 Task: Create a due date automation trigger when advanced on, on the tuesday of the week a card is due add content with a name or a description containing resume at 11:00 AM.
Action: Mouse moved to (805, 250)
Screenshot: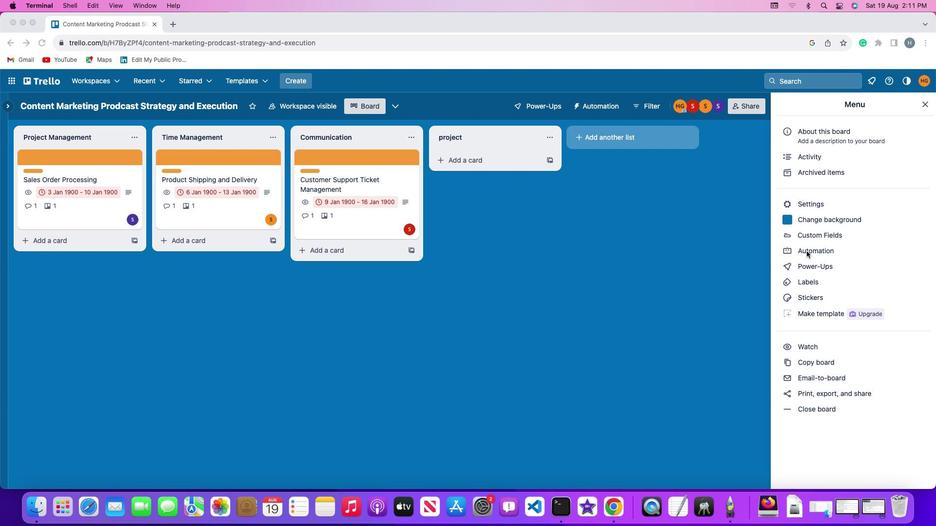 
Action: Mouse pressed left at (805, 250)
Screenshot: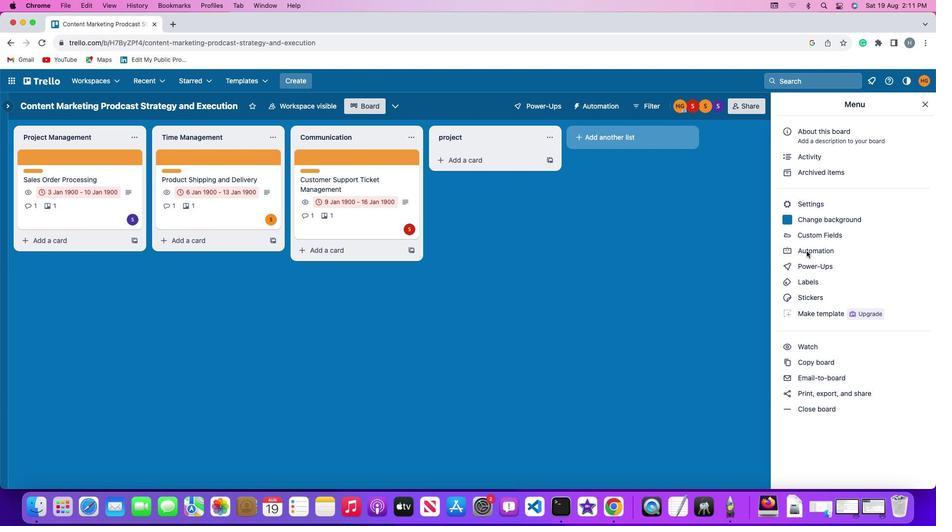 
Action: Mouse pressed left at (805, 250)
Screenshot: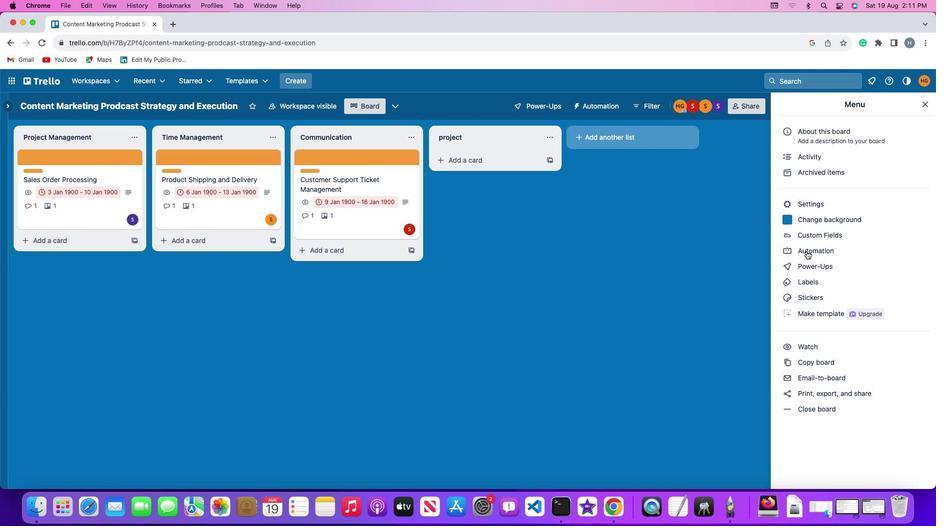
Action: Mouse moved to (70, 230)
Screenshot: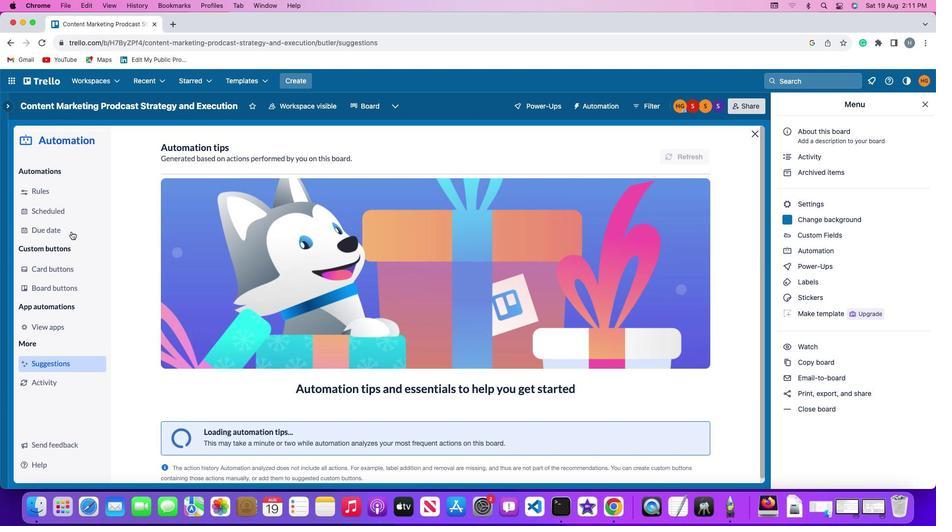 
Action: Mouse pressed left at (70, 230)
Screenshot: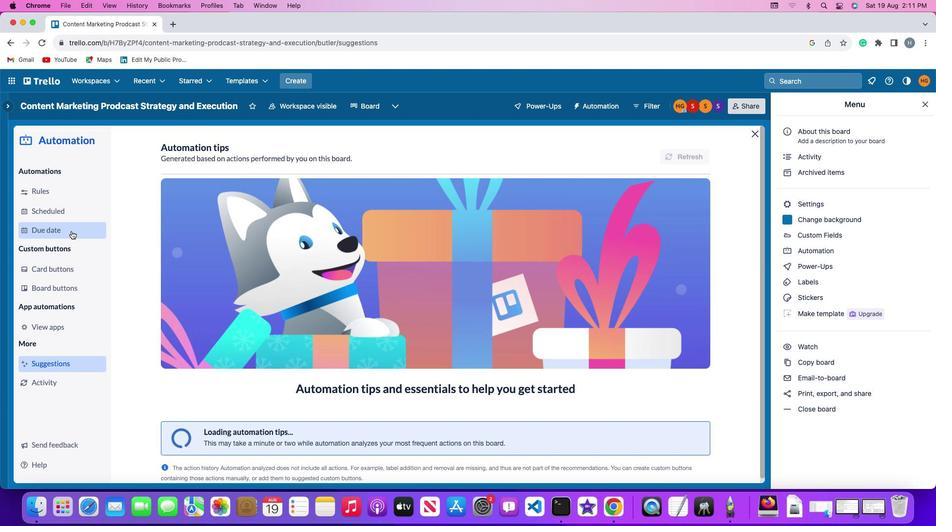 
Action: Mouse moved to (654, 147)
Screenshot: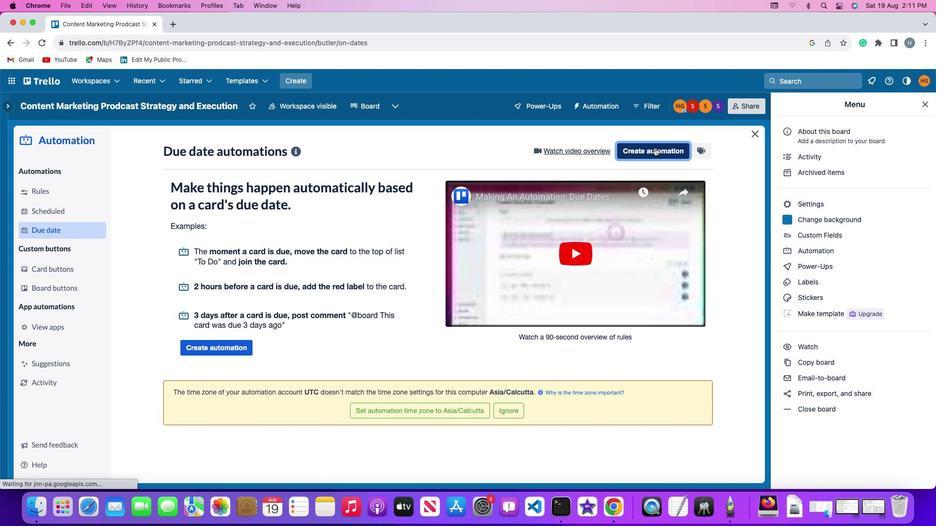 
Action: Mouse pressed left at (654, 147)
Screenshot: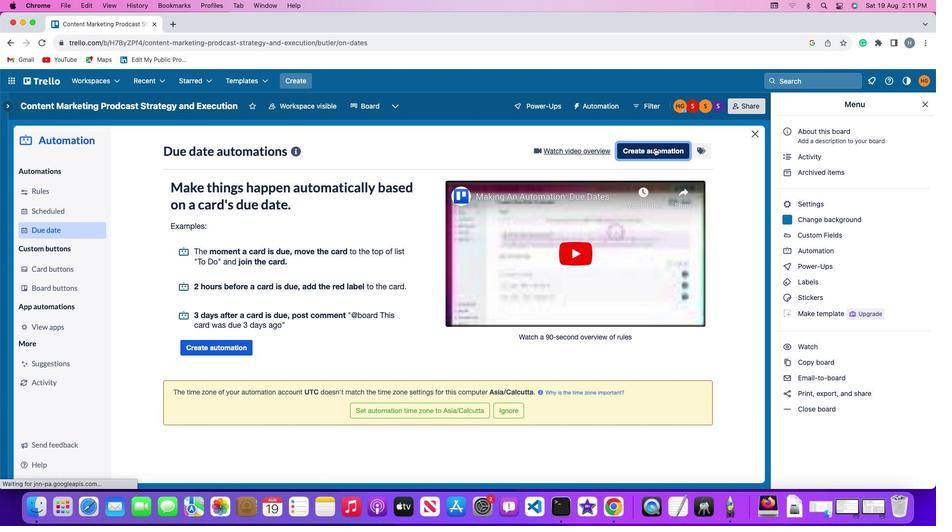
Action: Mouse moved to (193, 240)
Screenshot: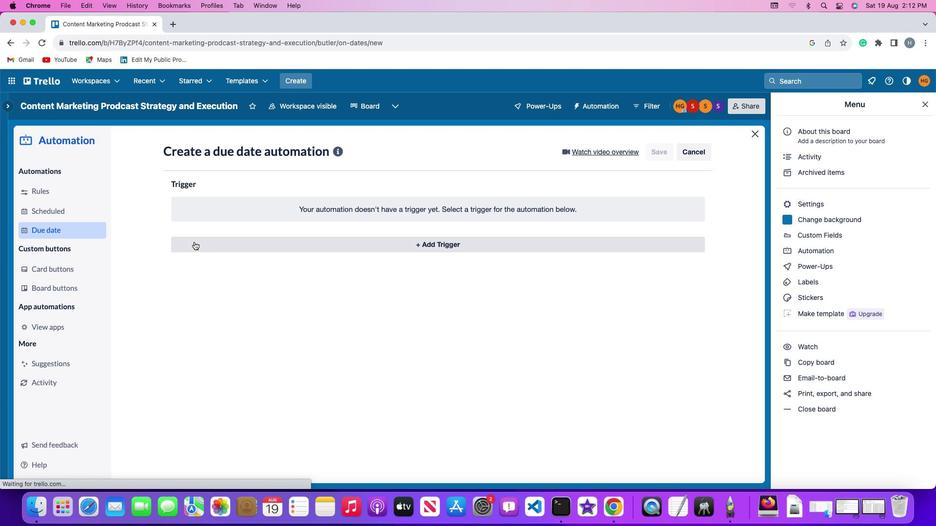 
Action: Mouse pressed left at (193, 240)
Screenshot: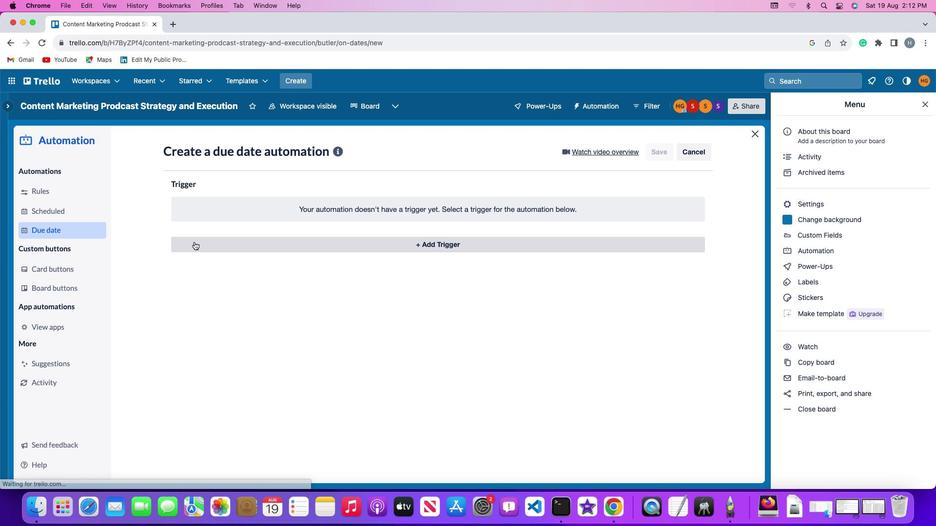 
Action: Mouse moved to (227, 430)
Screenshot: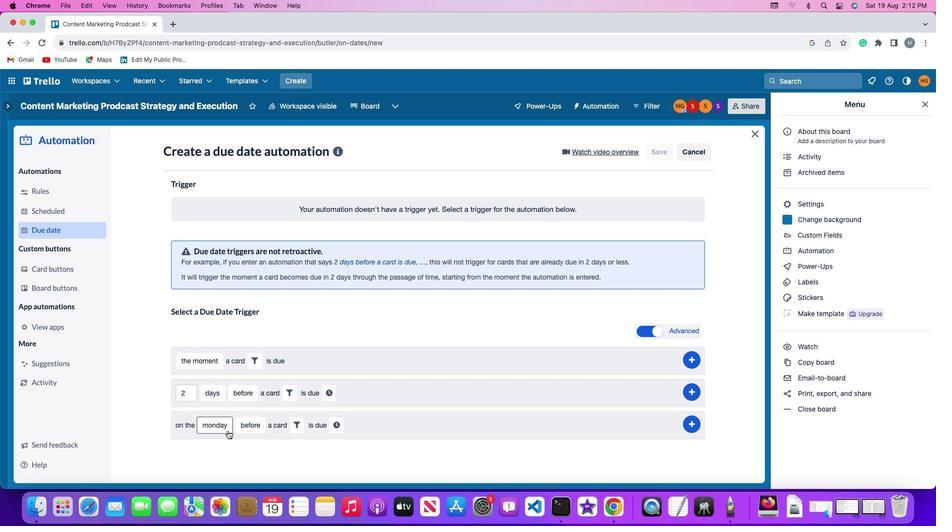 
Action: Mouse pressed left at (227, 430)
Screenshot: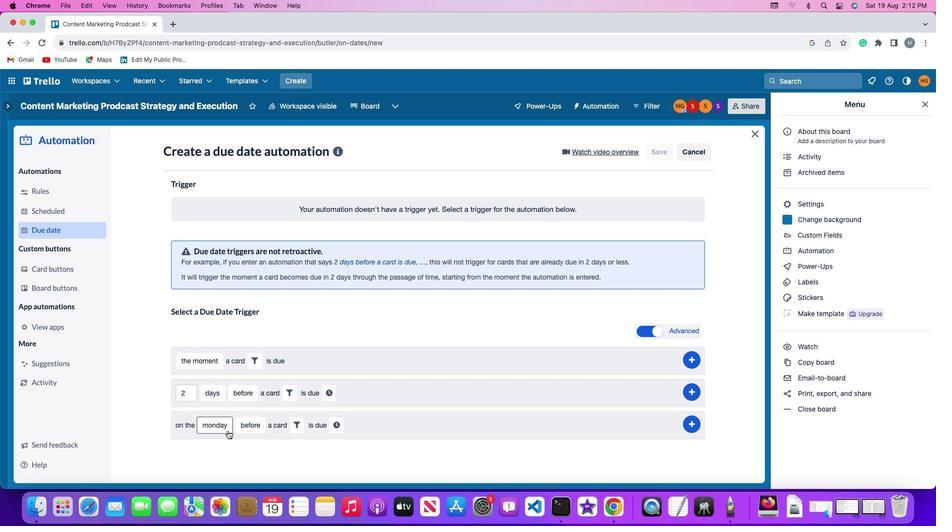 
Action: Mouse moved to (236, 309)
Screenshot: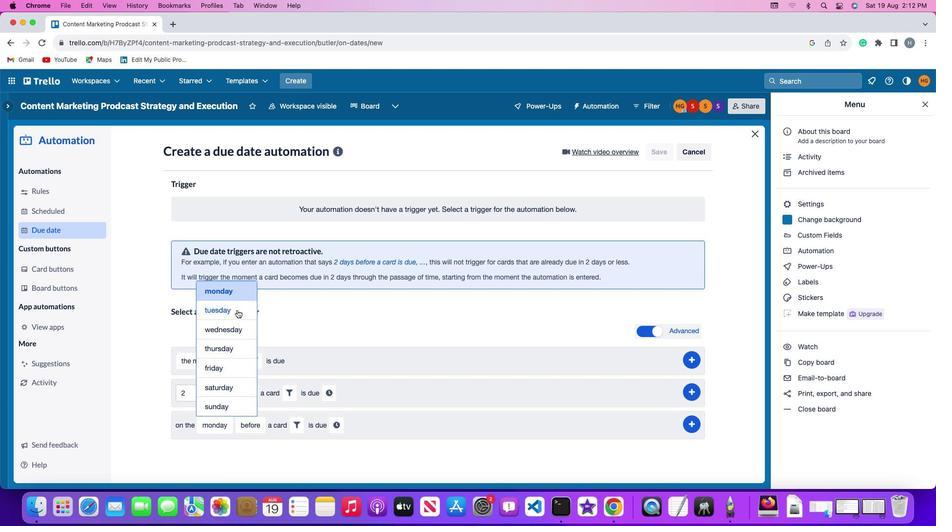 
Action: Mouse pressed left at (236, 309)
Screenshot: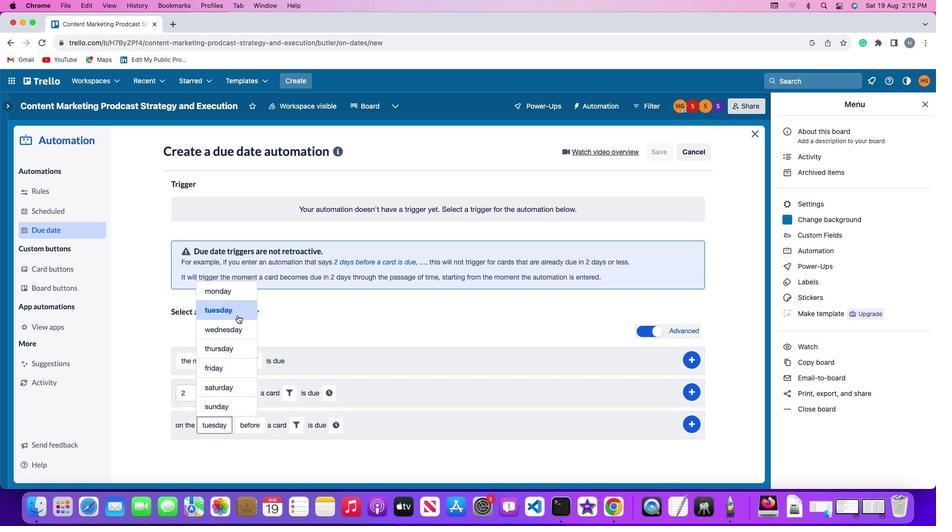 
Action: Mouse moved to (257, 420)
Screenshot: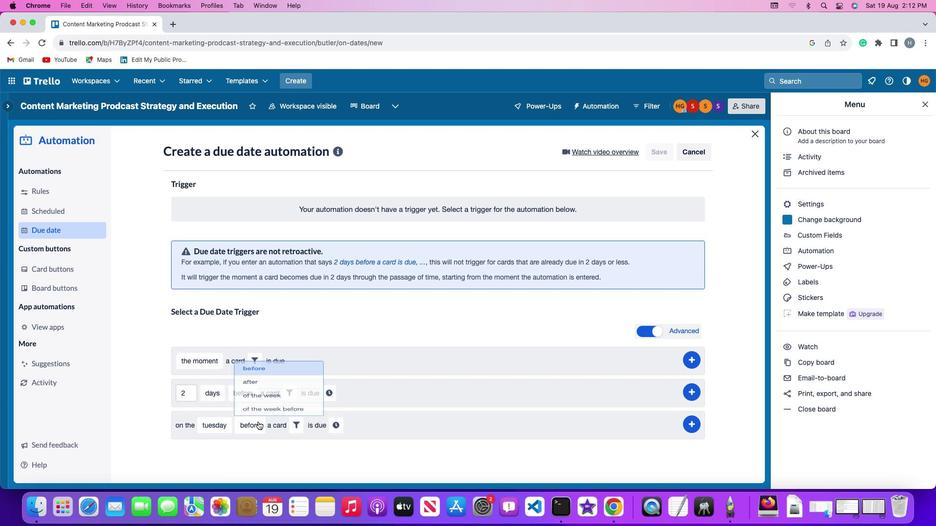 
Action: Mouse pressed left at (257, 420)
Screenshot: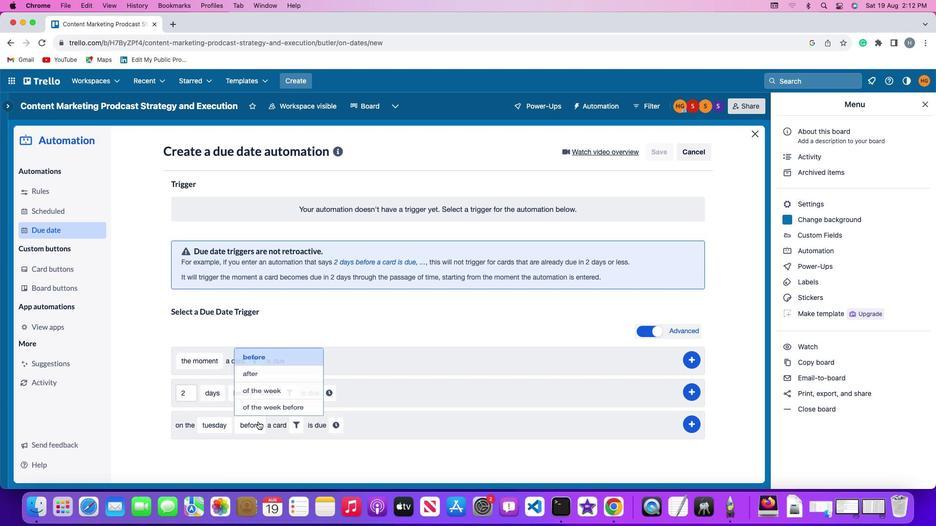 
Action: Mouse moved to (256, 385)
Screenshot: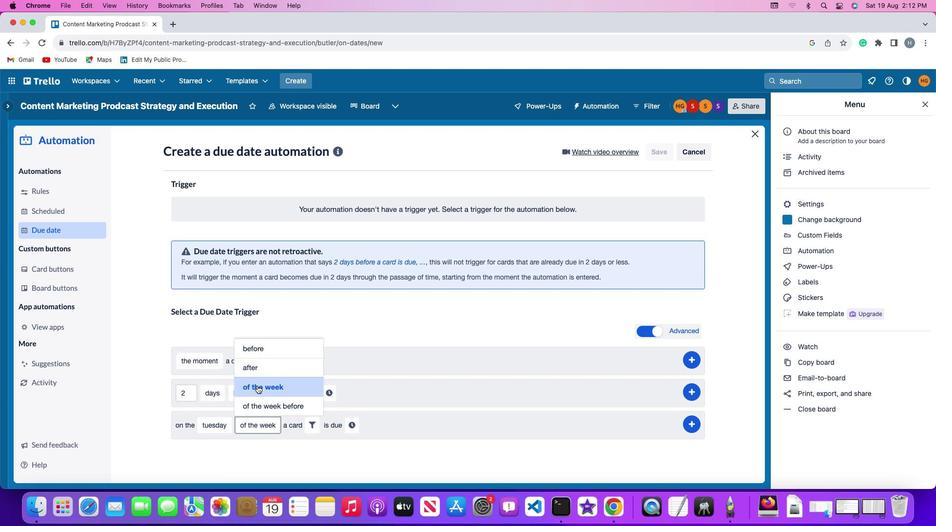 
Action: Mouse pressed left at (256, 385)
Screenshot: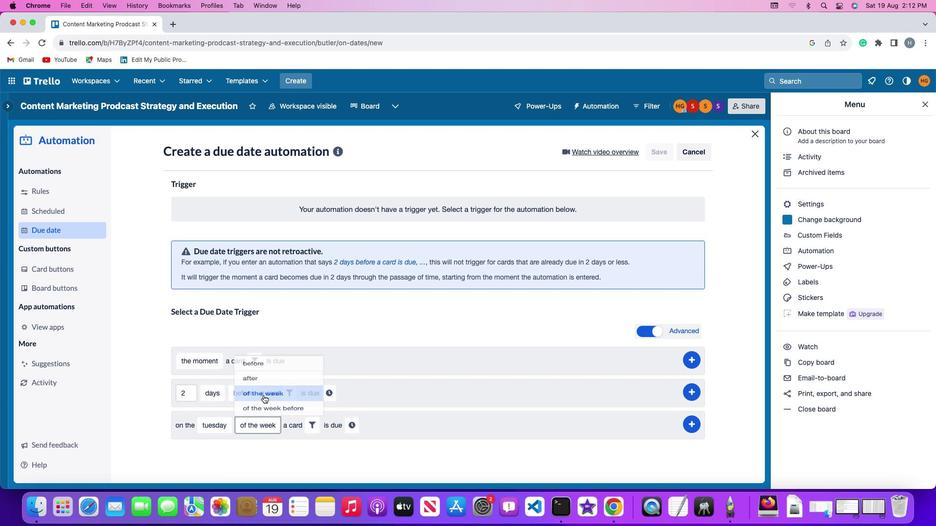
Action: Mouse moved to (306, 424)
Screenshot: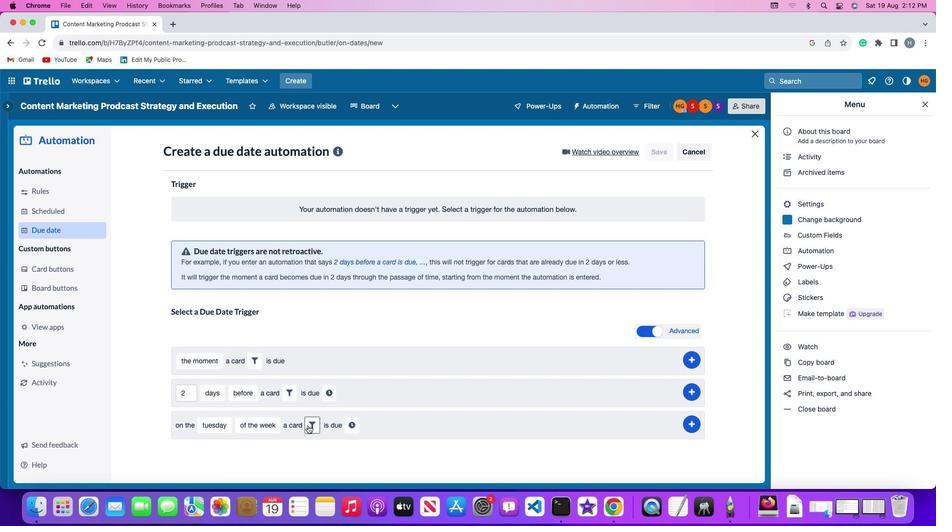 
Action: Mouse pressed left at (306, 424)
Screenshot: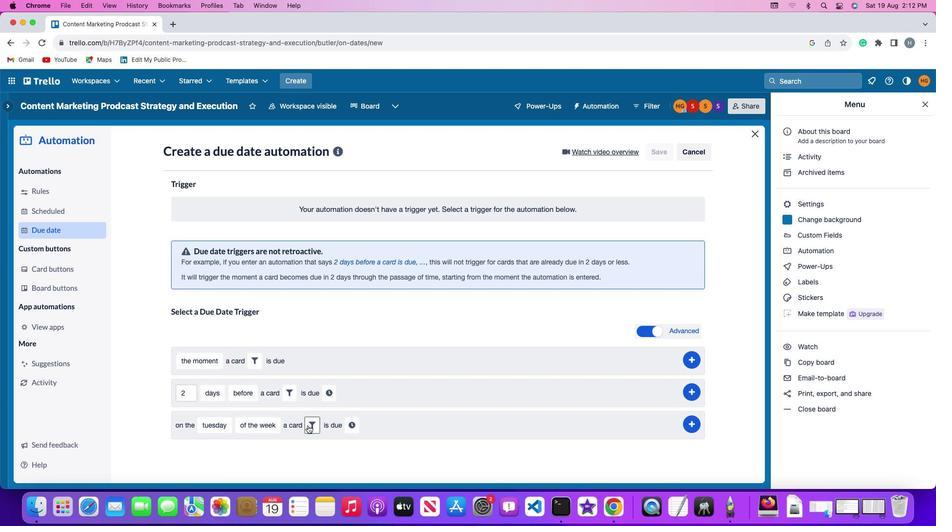
Action: Mouse moved to (433, 456)
Screenshot: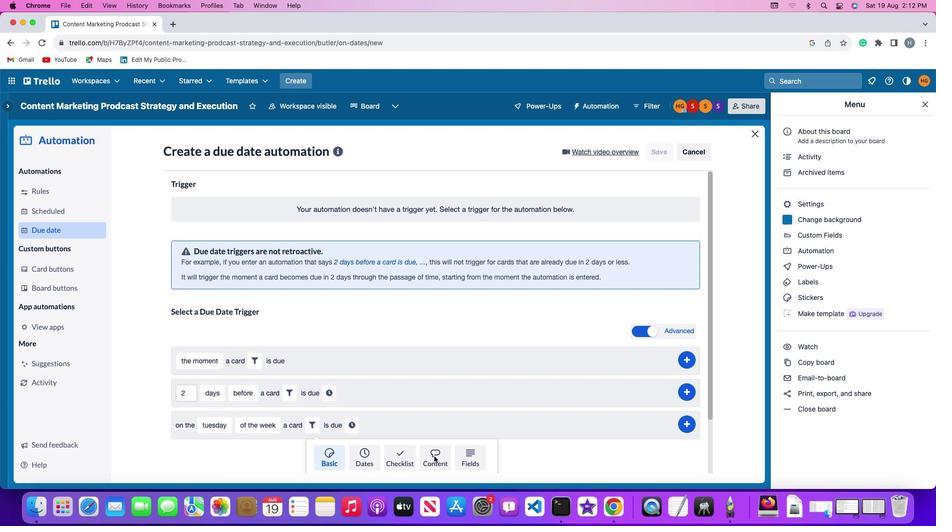 
Action: Mouse pressed left at (433, 456)
Screenshot: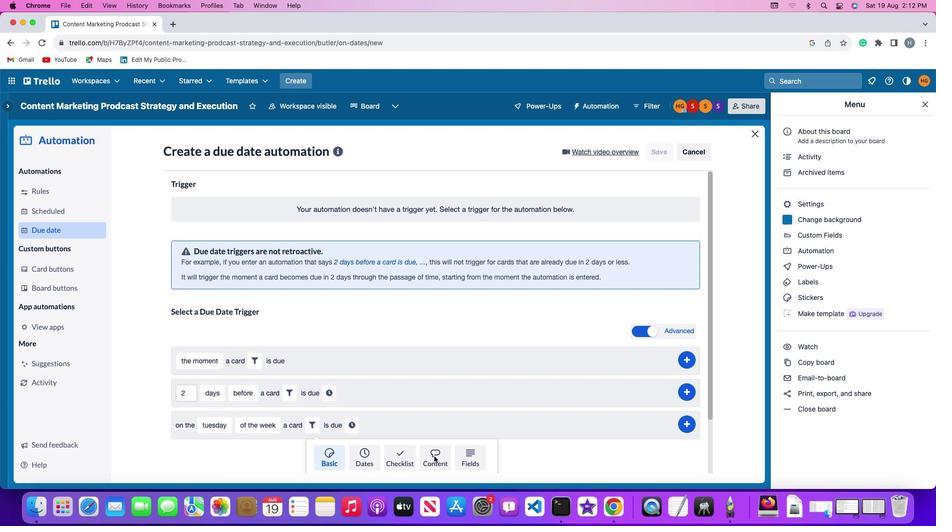
Action: Mouse moved to (276, 456)
Screenshot: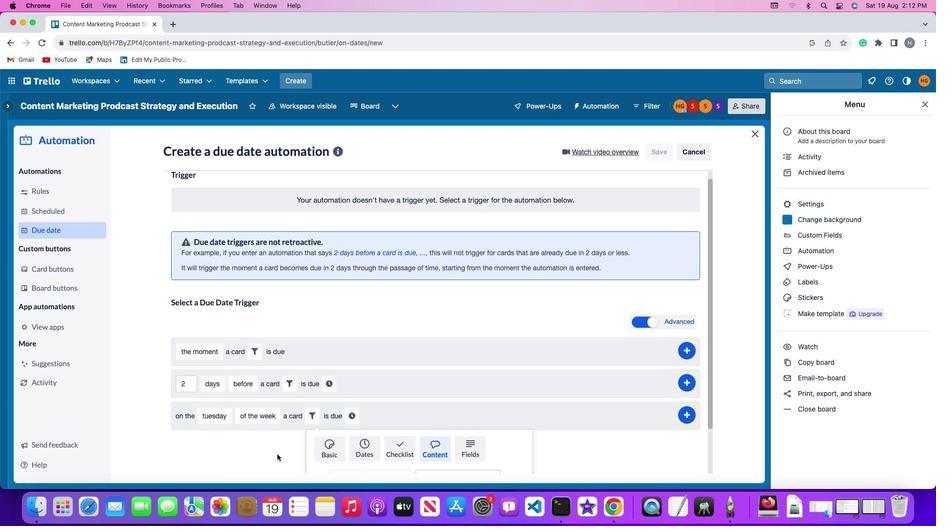 
Action: Mouse scrolled (276, 456) with delta (0, 0)
Screenshot: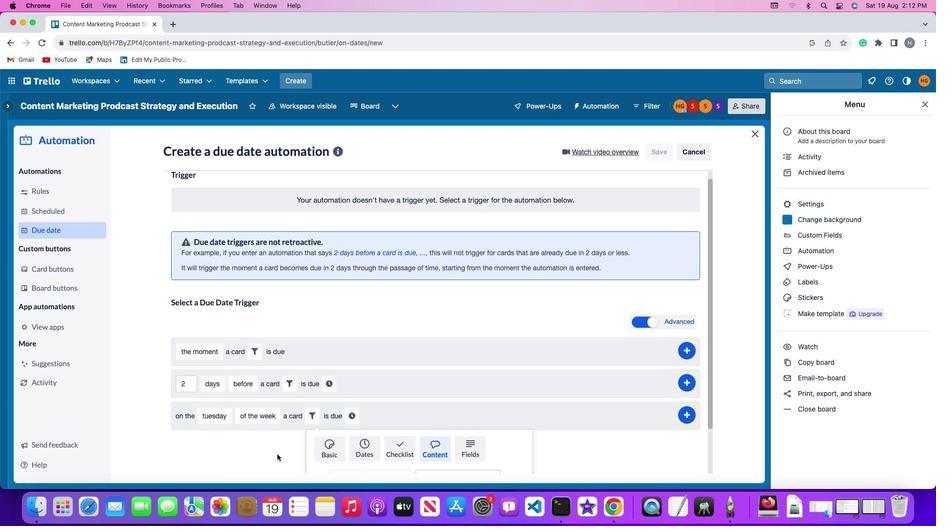
Action: Mouse scrolled (276, 456) with delta (0, 0)
Screenshot: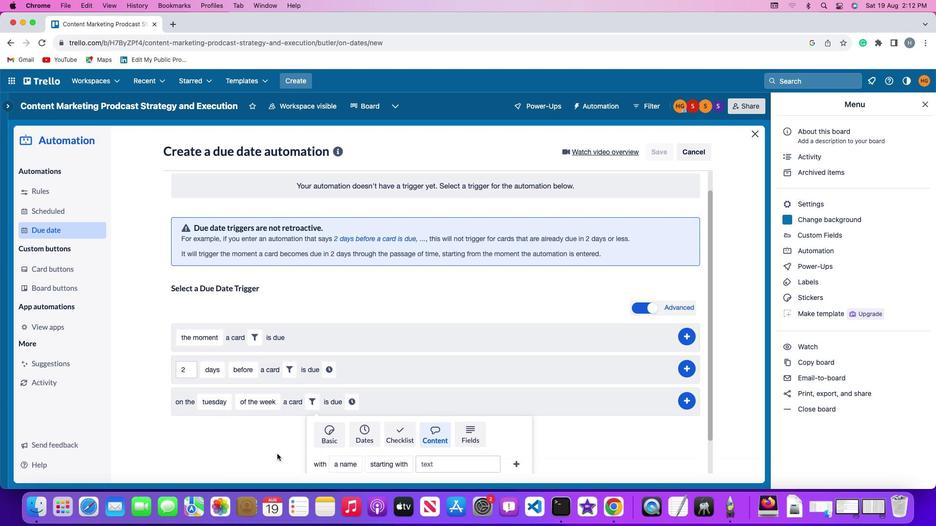 
Action: Mouse moved to (276, 456)
Screenshot: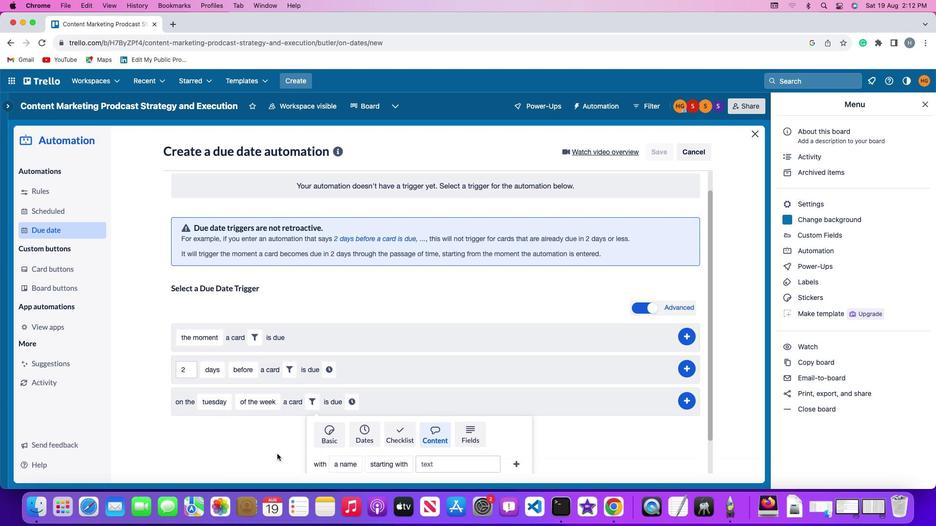 
Action: Mouse scrolled (276, 456) with delta (0, -1)
Screenshot: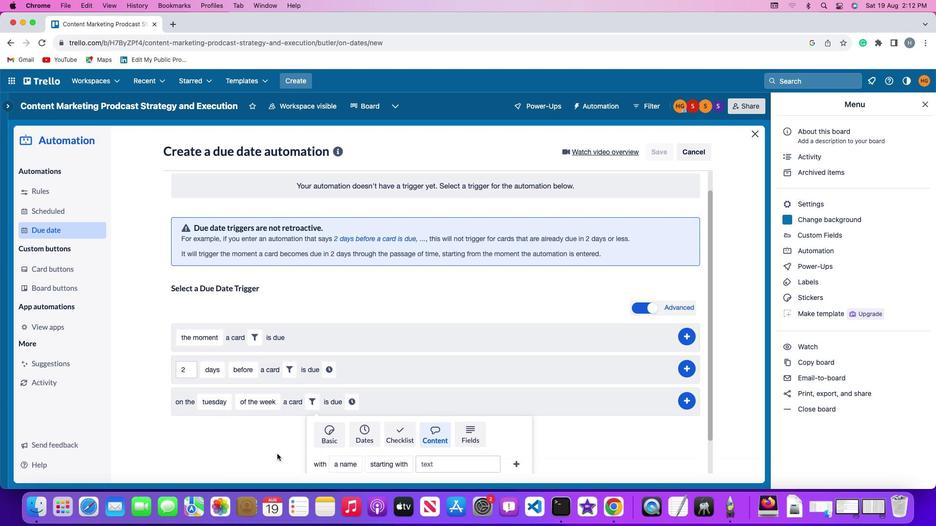 
Action: Mouse moved to (276, 455)
Screenshot: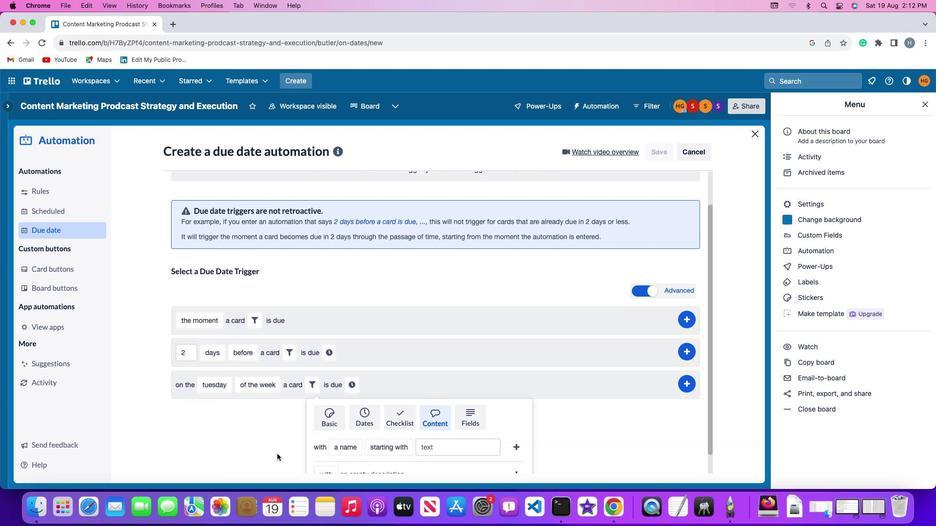 
Action: Mouse scrolled (276, 455) with delta (0, -2)
Screenshot: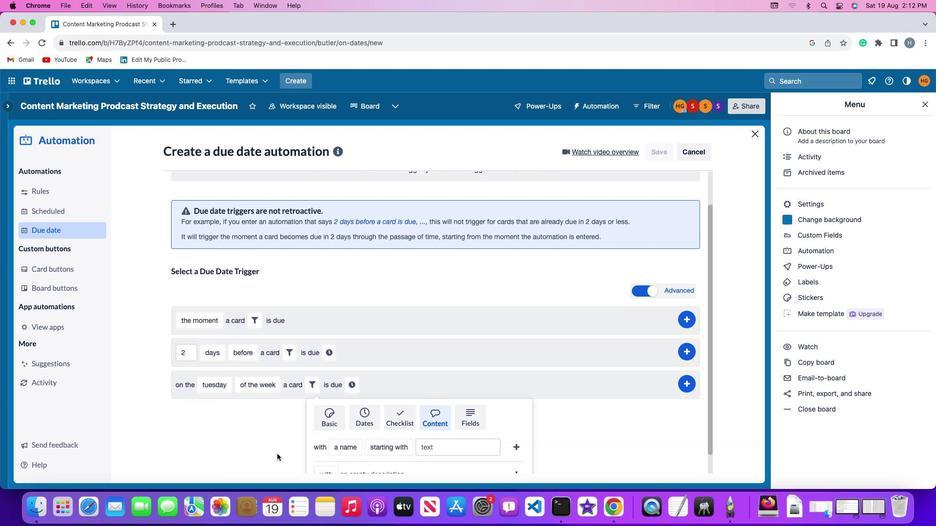 
Action: Mouse moved to (349, 426)
Screenshot: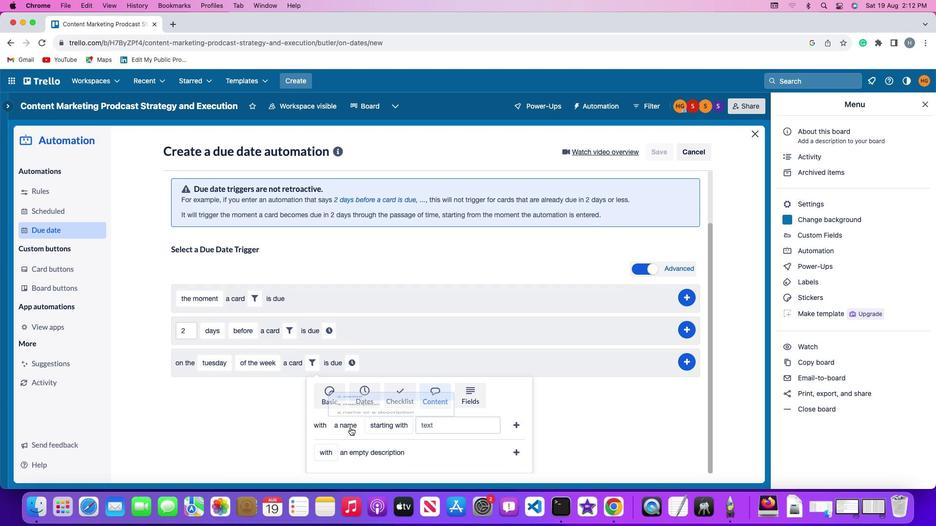 
Action: Mouse pressed left at (349, 426)
Screenshot: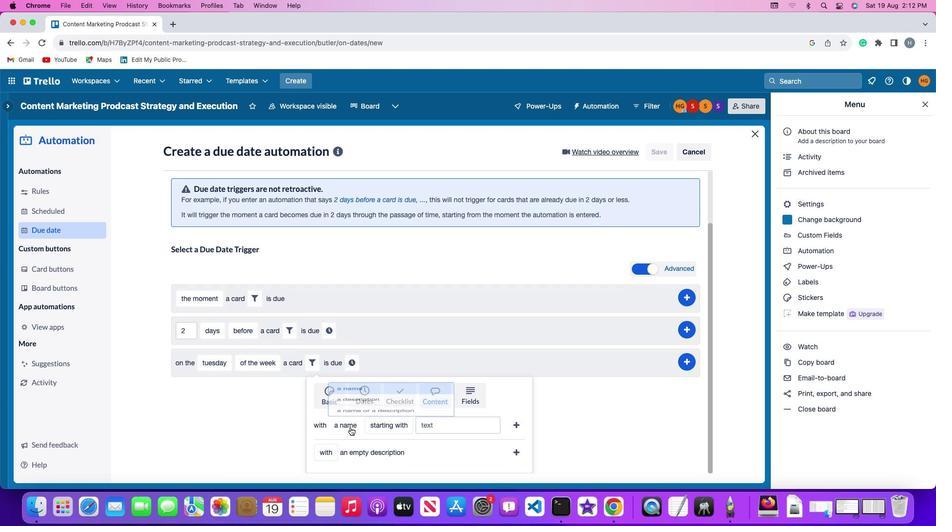 
Action: Mouse moved to (348, 406)
Screenshot: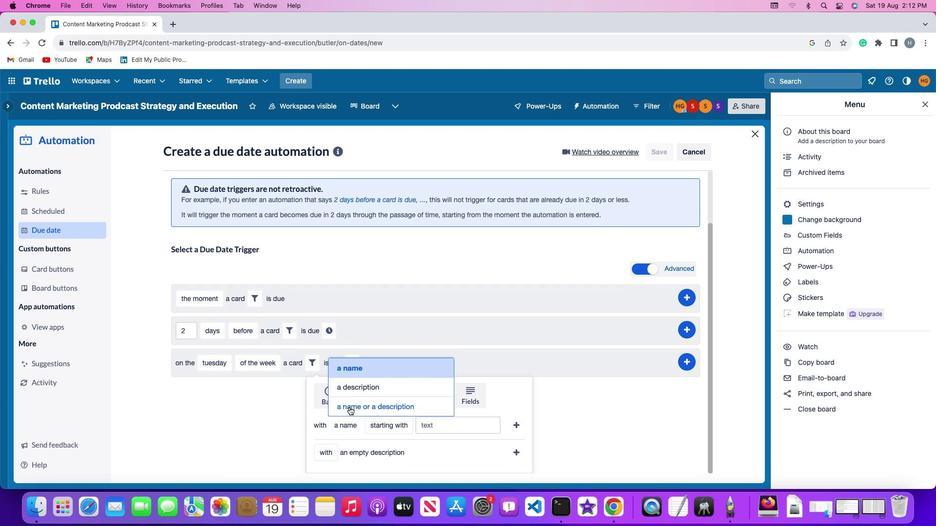 
Action: Mouse pressed left at (348, 406)
Screenshot: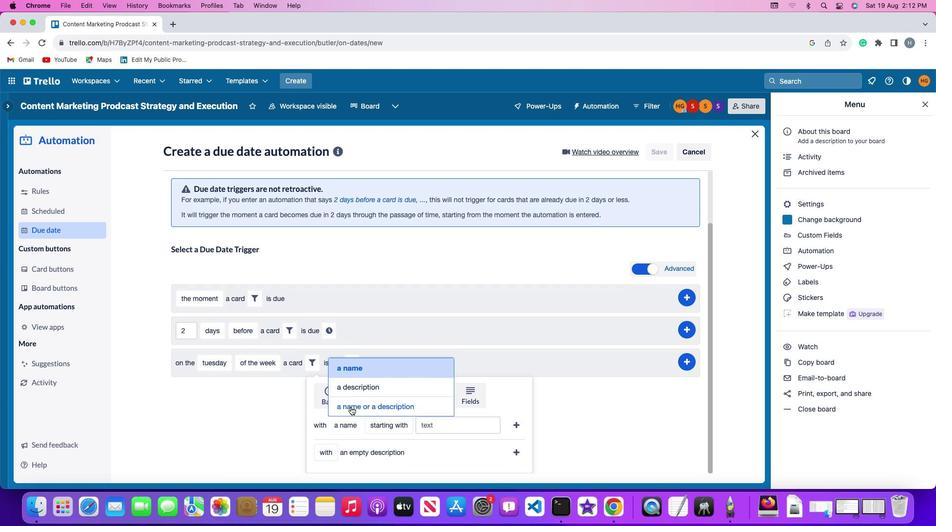 
Action: Mouse moved to (420, 422)
Screenshot: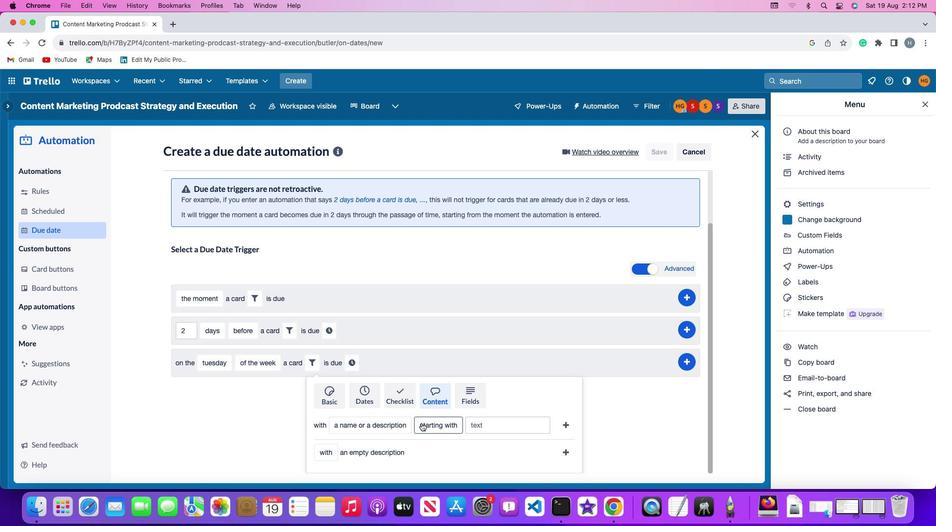 
Action: Mouse pressed left at (420, 422)
Screenshot: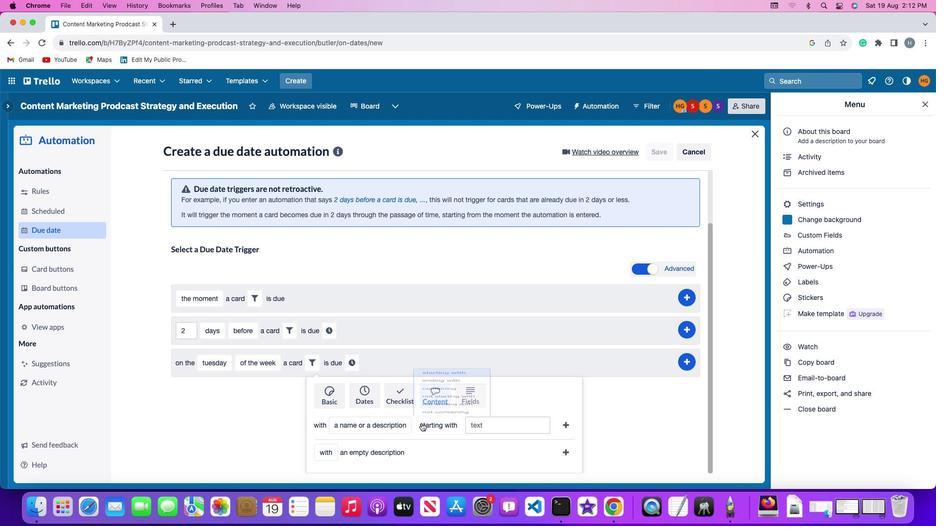 
Action: Mouse moved to (440, 348)
Screenshot: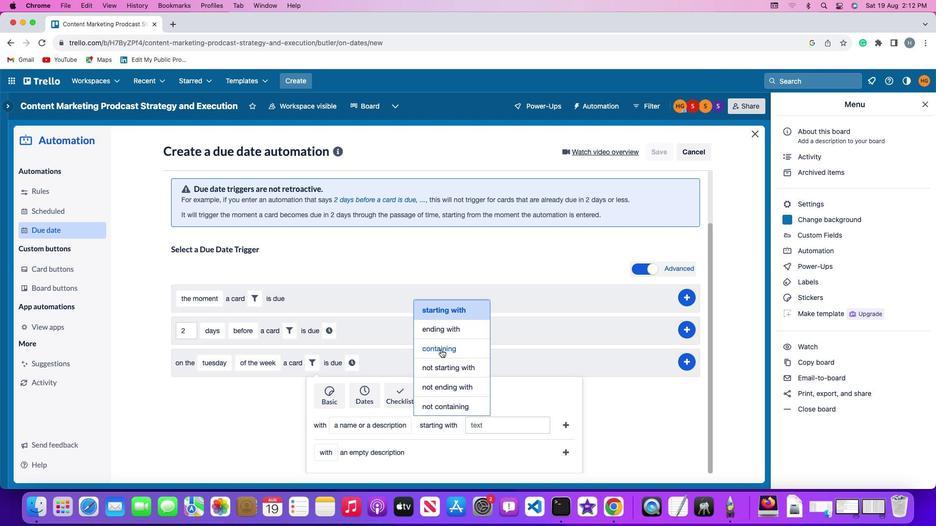 
Action: Mouse pressed left at (440, 348)
Screenshot: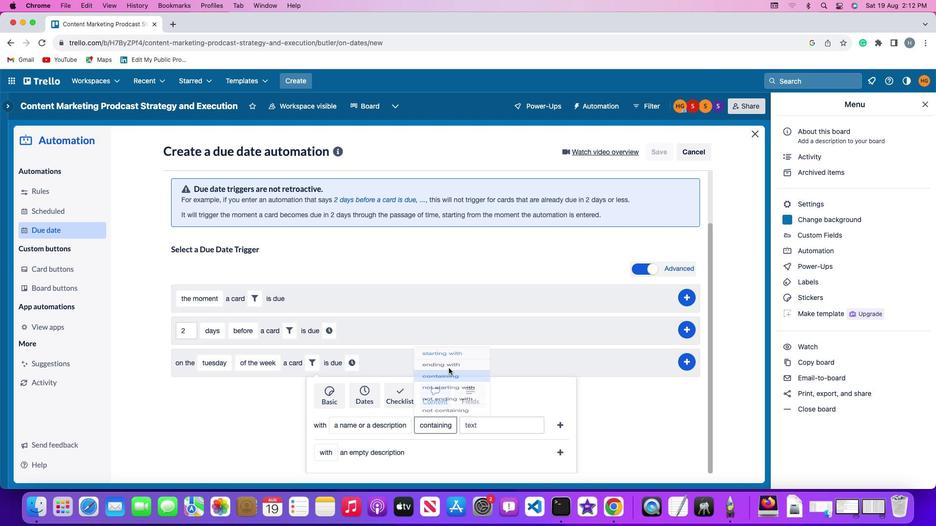 
Action: Mouse moved to (491, 422)
Screenshot: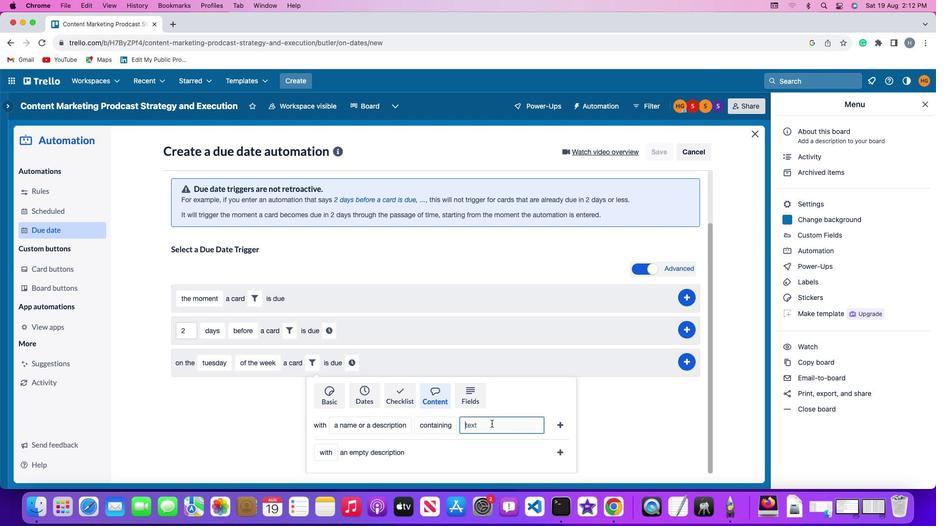 
Action: Mouse pressed left at (491, 422)
Screenshot: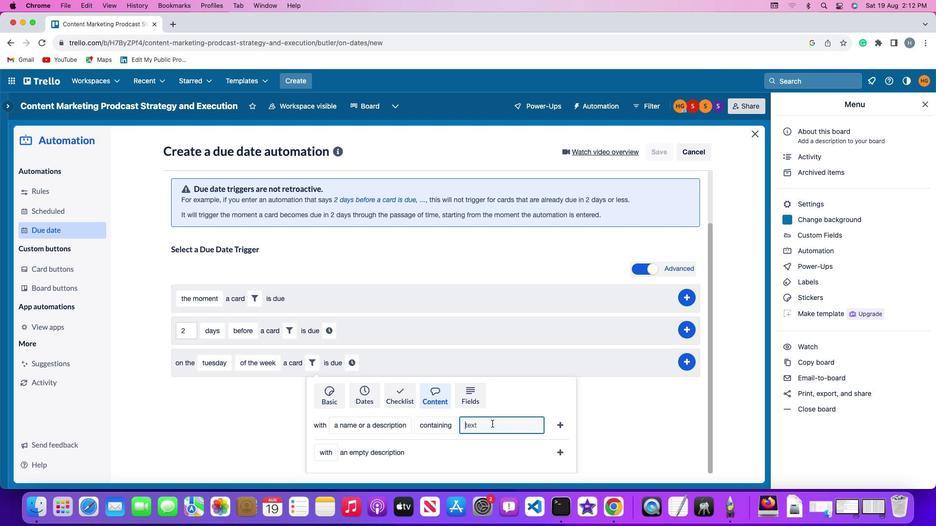 
Action: Mouse moved to (461, 439)
Screenshot: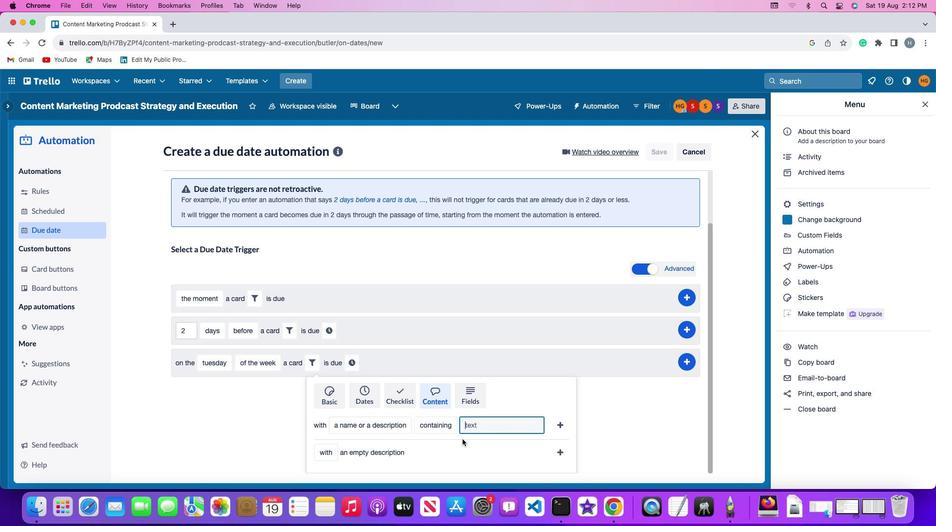 
Action: Key pressed 'r''e''s''u'
Screenshot: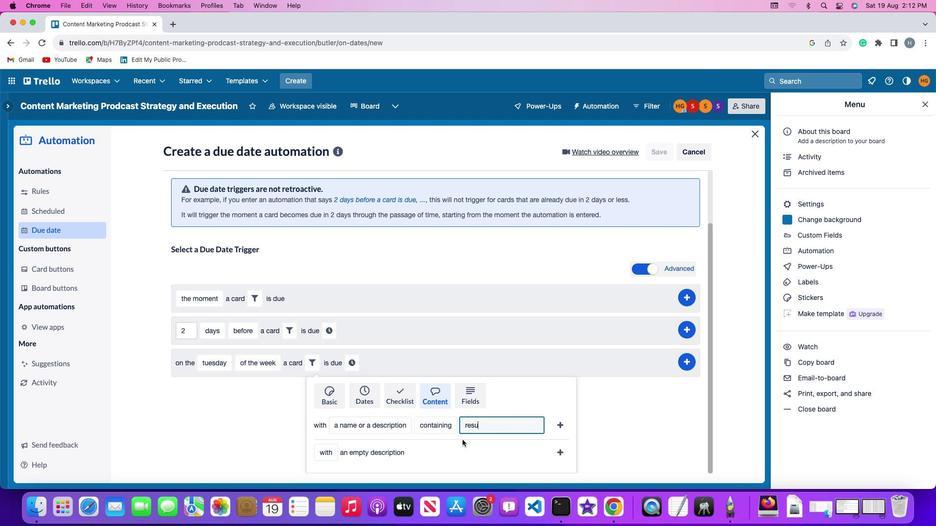 
Action: Mouse moved to (461, 439)
Screenshot: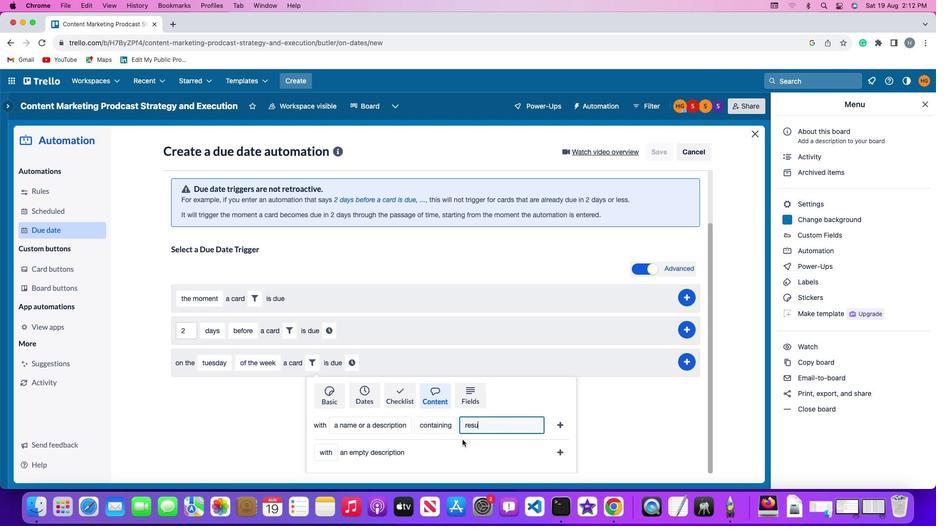 
Action: Key pressed 'm''e'
Screenshot: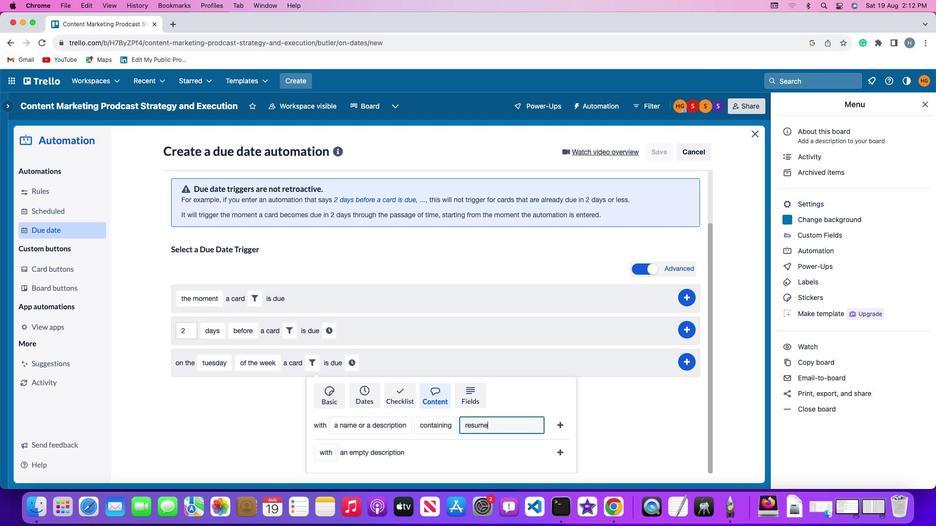 
Action: Mouse moved to (562, 421)
Screenshot: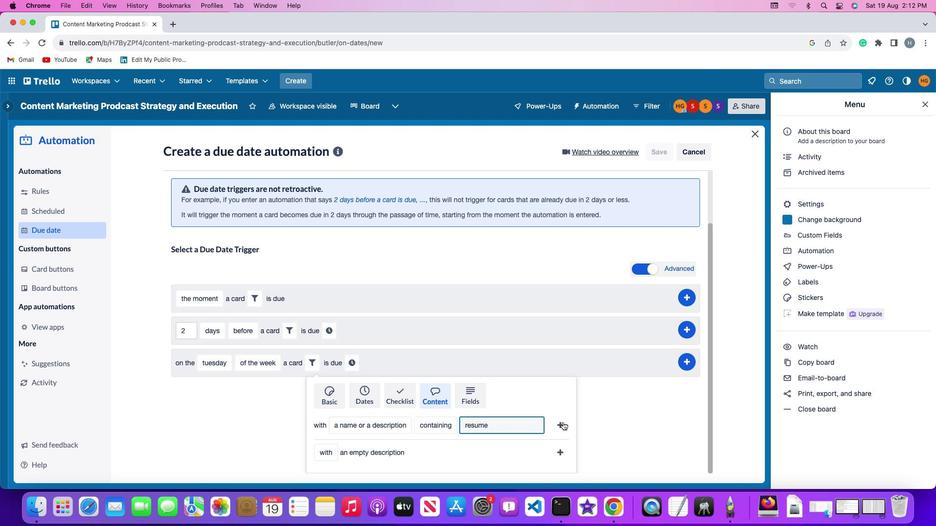 
Action: Mouse pressed left at (562, 421)
Screenshot: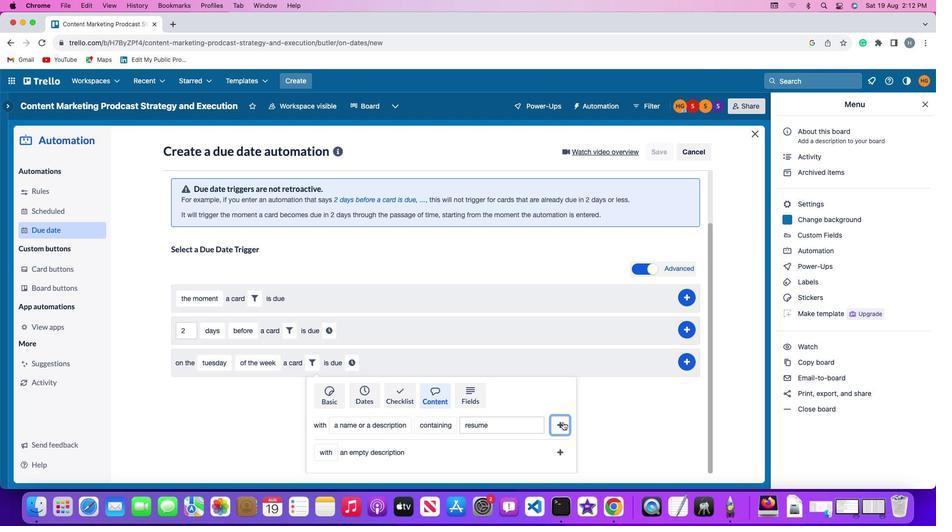 
Action: Mouse moved to (530, 425)
Screenshot: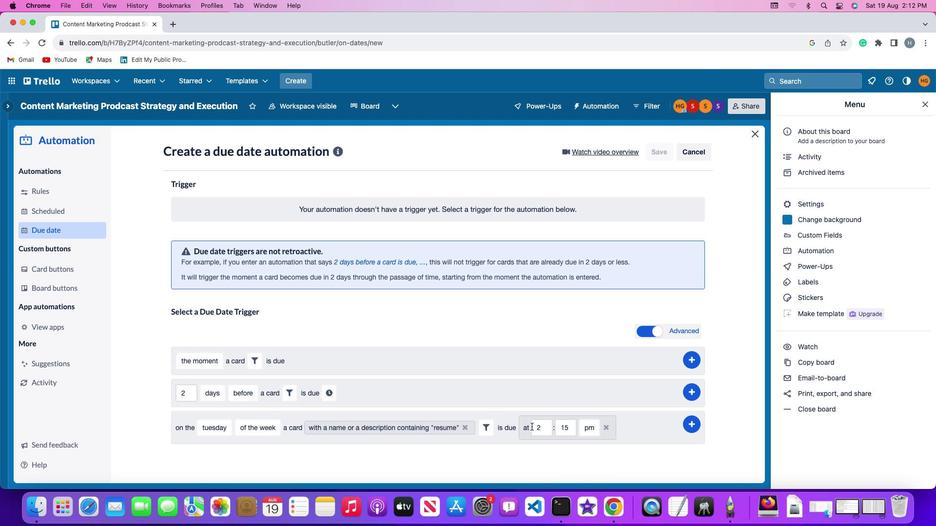 
Action: Mouse pressed left at (530, 425)
Screenshot: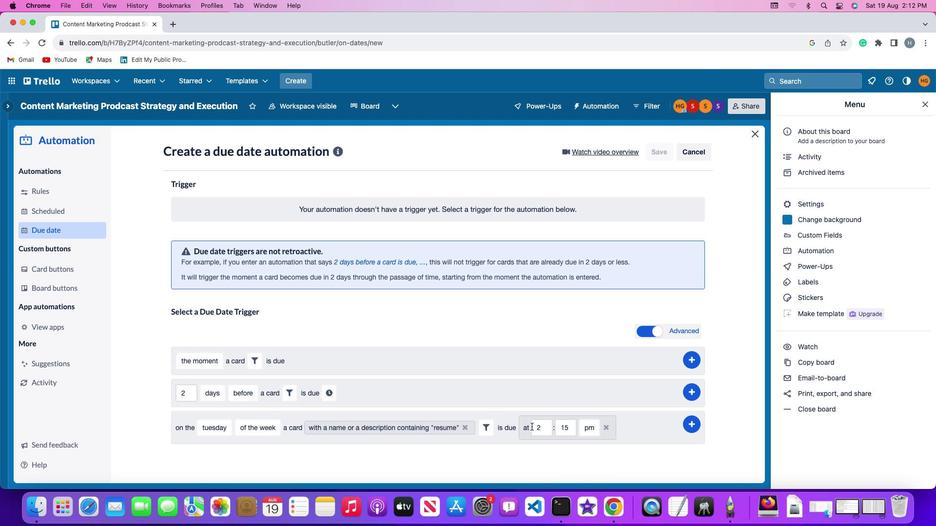 
Action: Mouse moved to (542, 427)
Screenshot: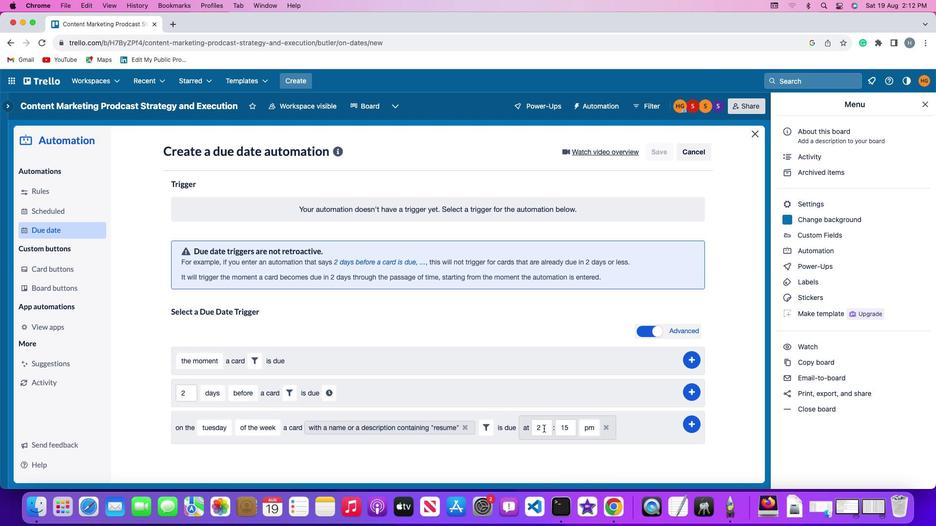
Action: Mouse pressed left at (542, 427)
Screenshot: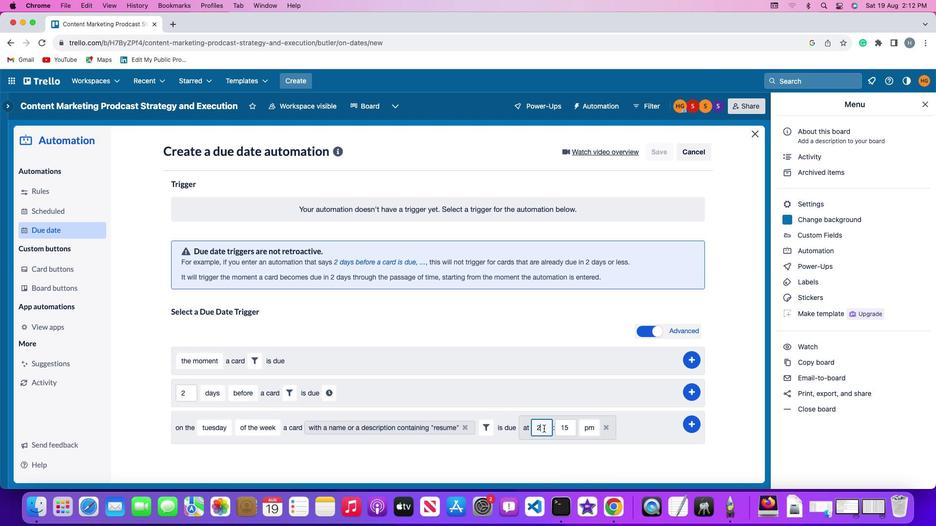 
Action: Key pressed Key.backspace
Screenshot: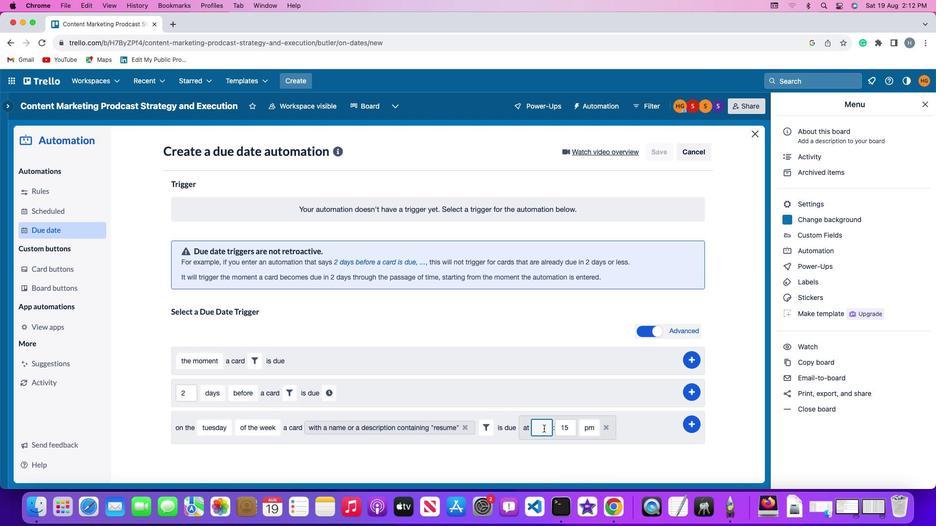 
Action: Mouse moved to (543, 427)
Screenshot: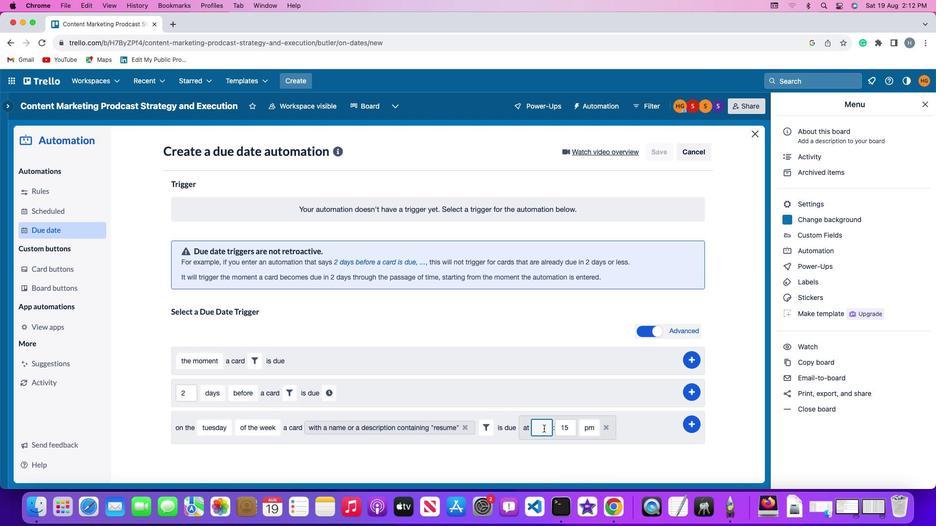 
Action: Key pressed '1''1'
Screenshot: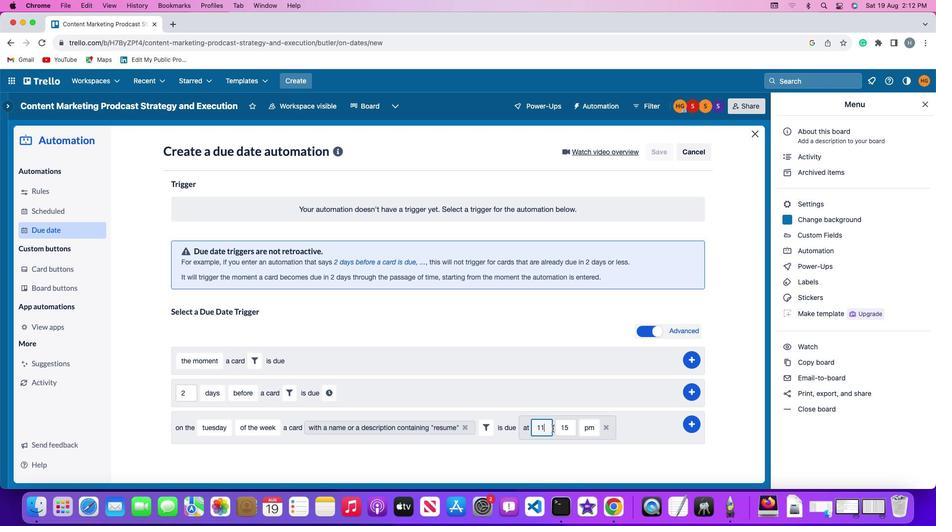 
Action: Mouse moved to (571, 427)
Screenshot: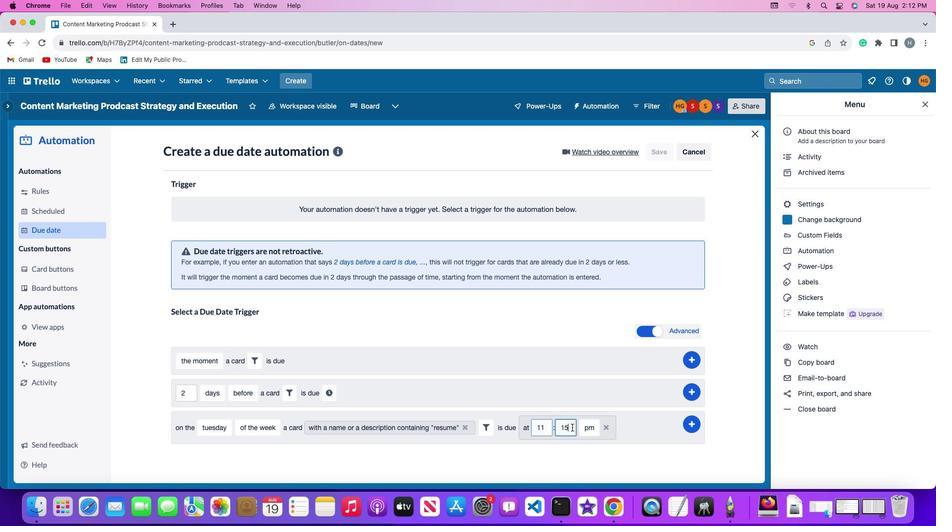 
Action: Mouse pressed left at (571, 427)
Screenshot: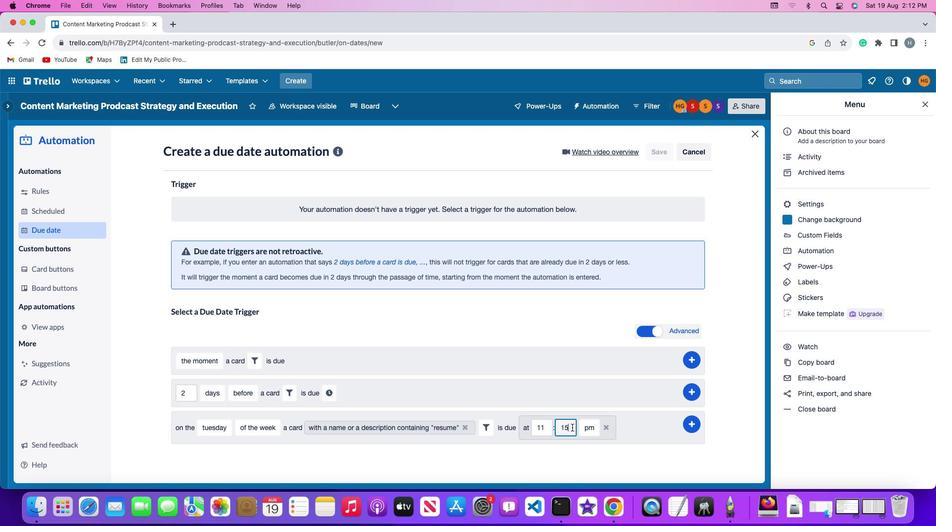 
Action: Key pressed Key.backspaceKey.backspace
Screenshot: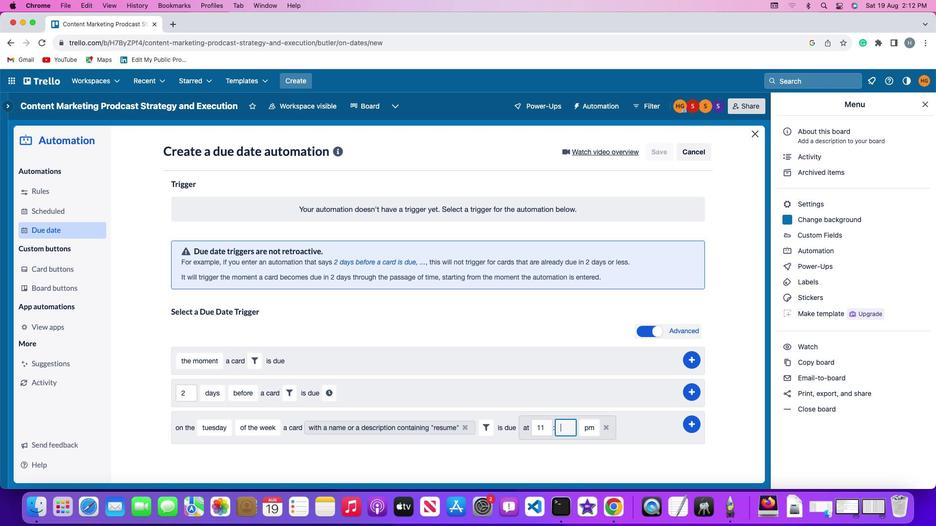 
Action: Mouse moved to (571, 427)
Screenshot: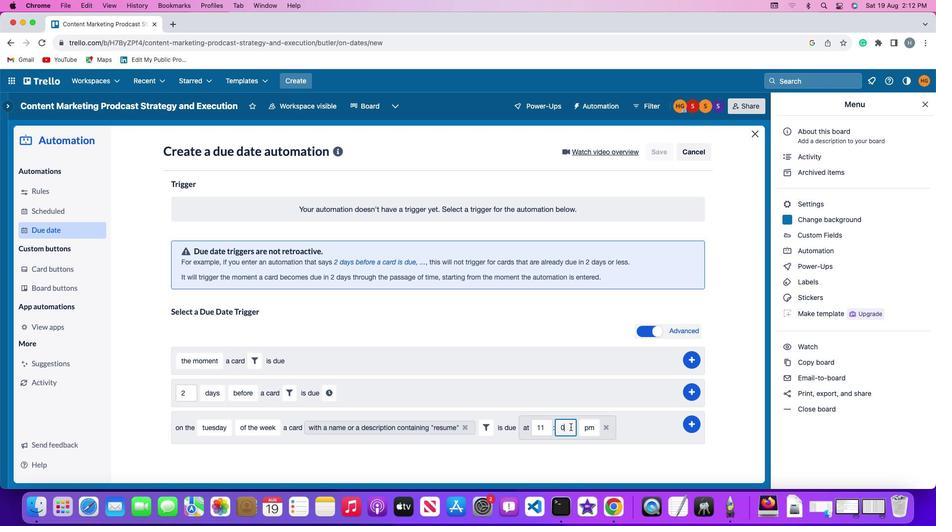 
Action: Key pressed '0'
Screenshot: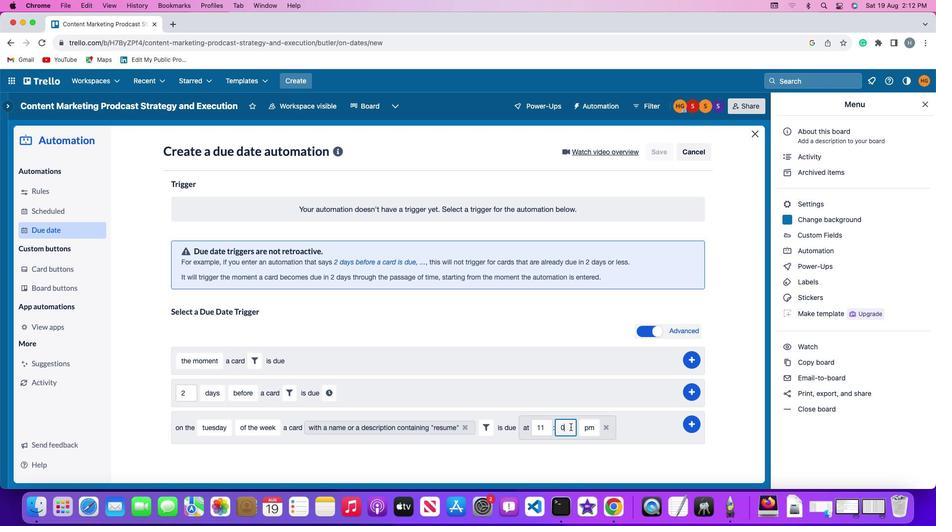 
Action: Mouse moved to (570, 426)
Screenshot: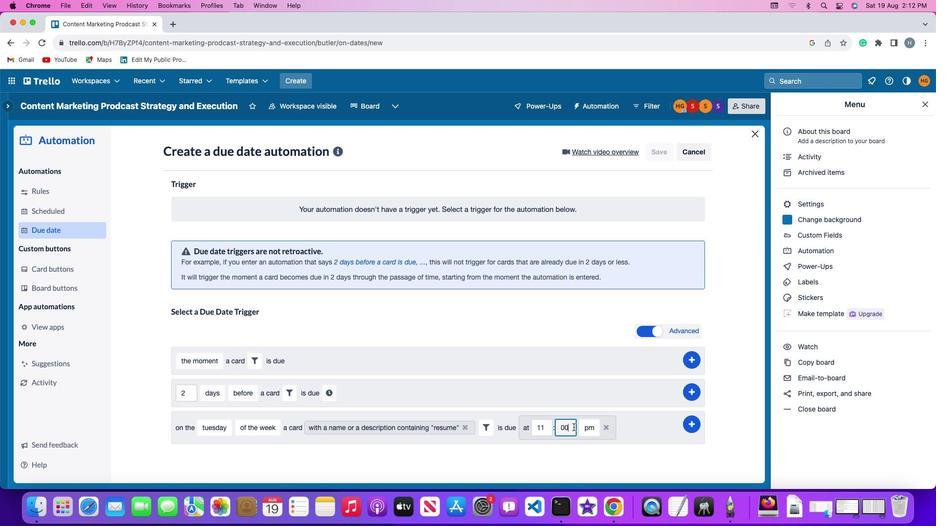 
Action: Key pressed '0'
Screenshot: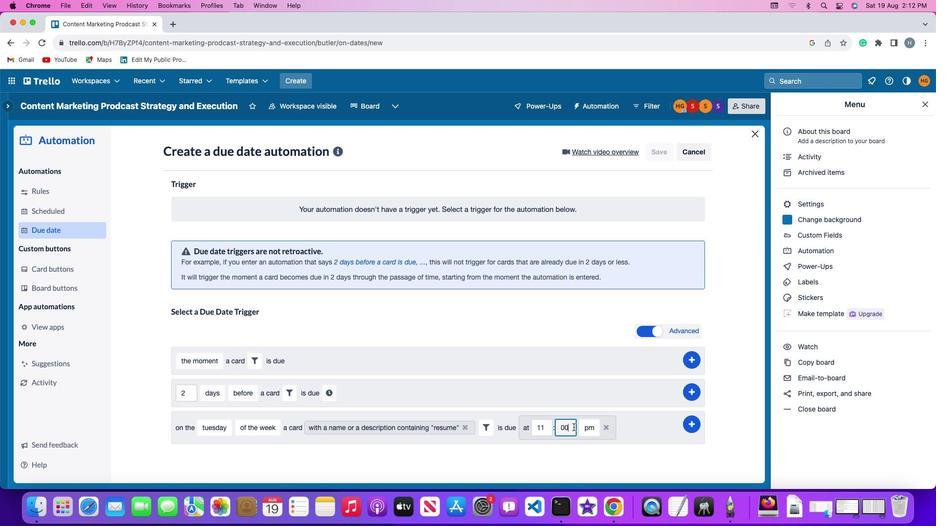 
Action: Mouse moved to (588, 428)
Screenshot: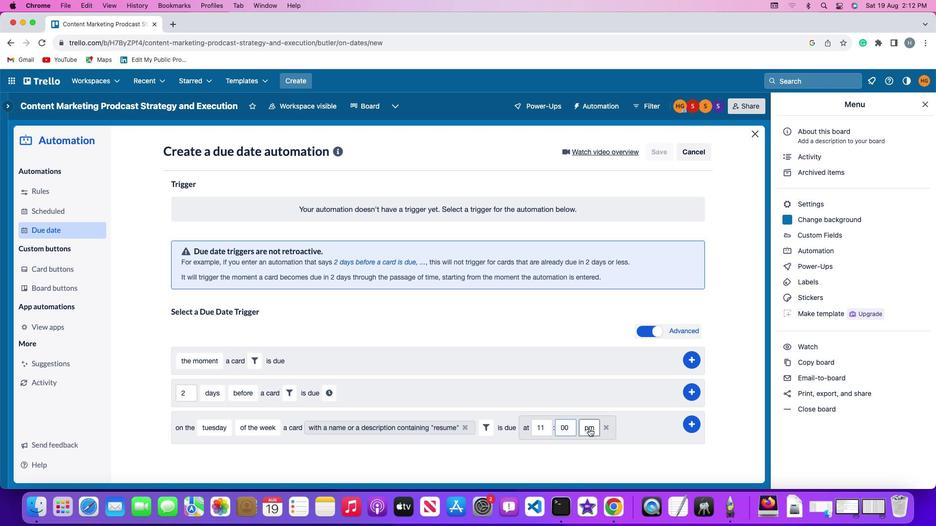 
Action: Mouse pressed left at (588, 428)
Screenshot: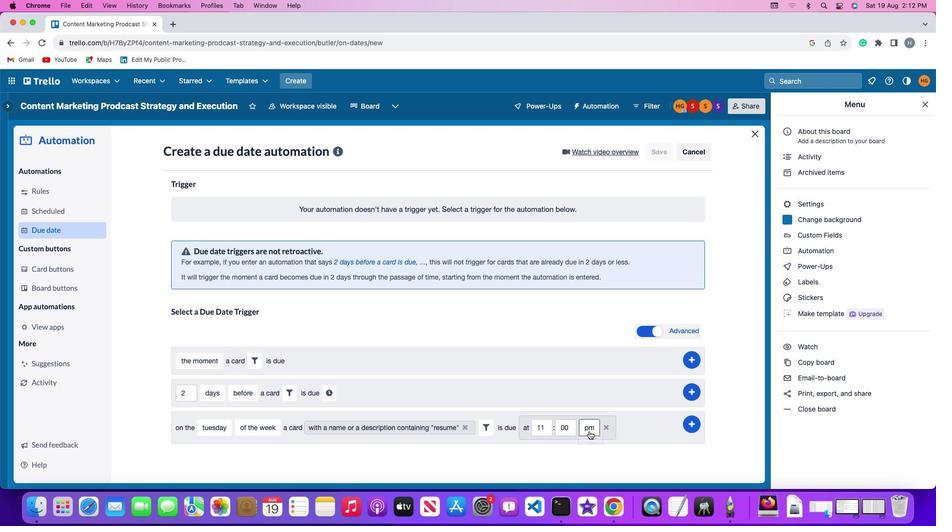 
Action: Mouse moved to (588, 447)
Screenshot: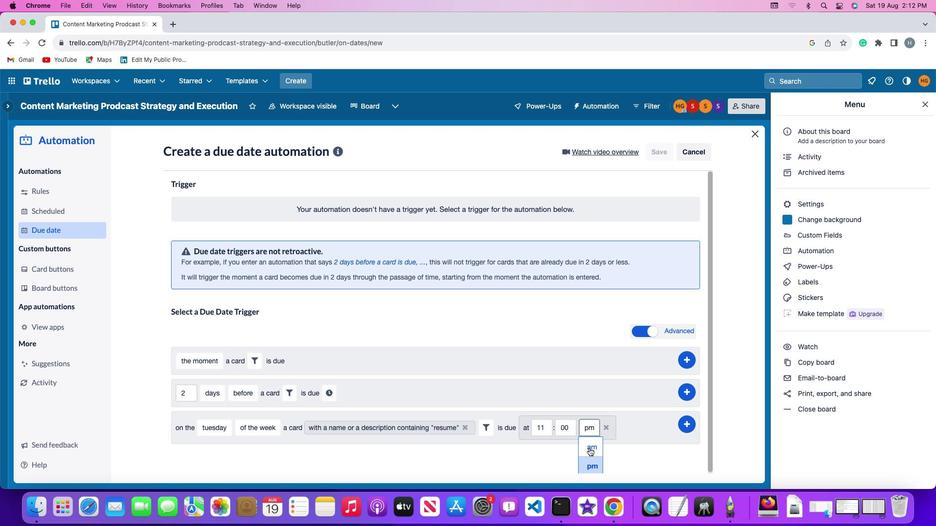 
Action: Mouse pressed left at (588, 447)
Screenshot: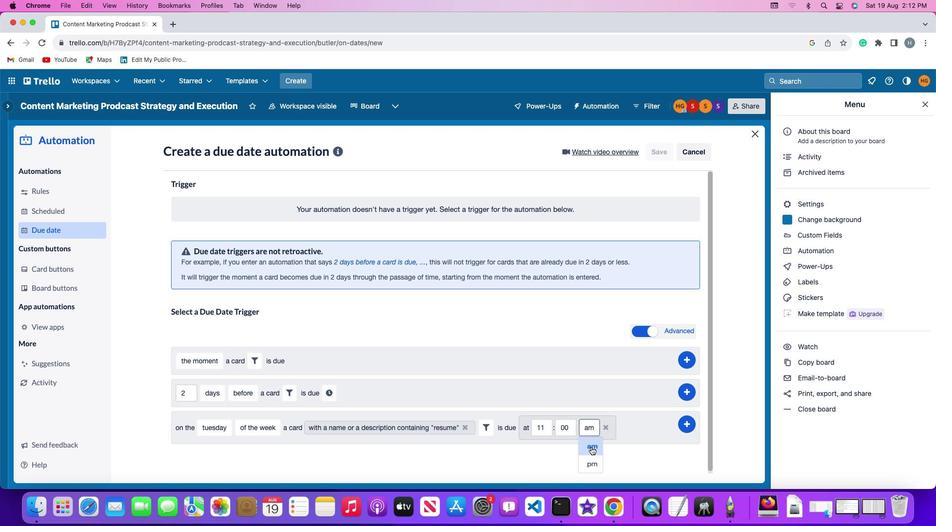 
Action: Mouse moved to (692, 423)
Screenshot: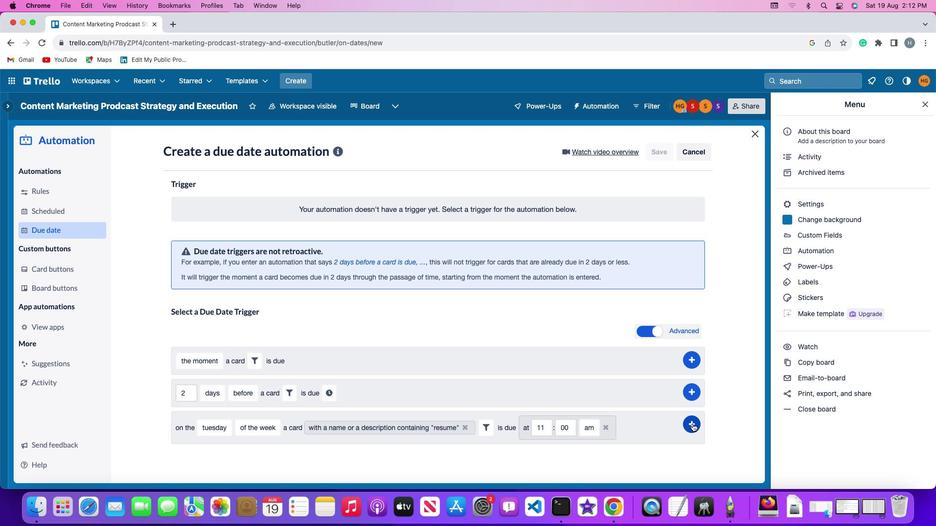 
Action: Mouse pressed left at (692, 423)
Screenshot: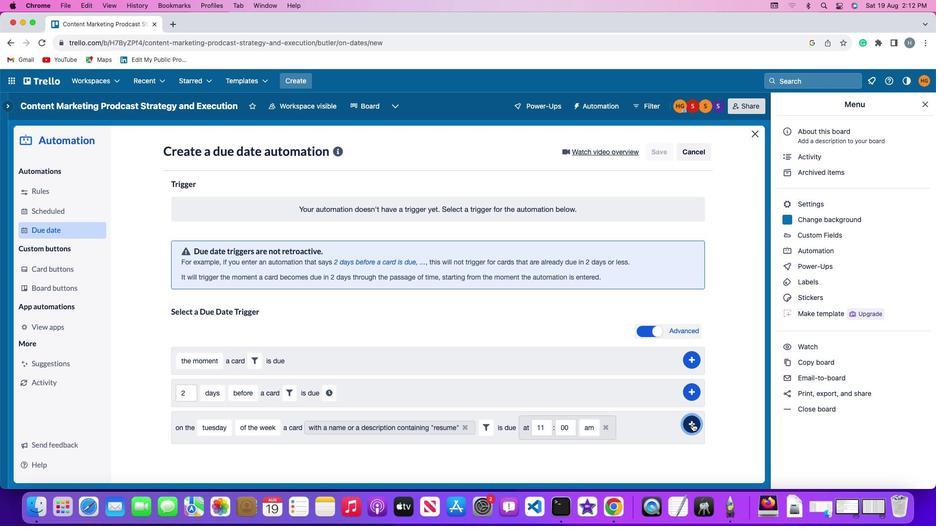 
Action: Mouse moved to (730, 362)
Screenshot: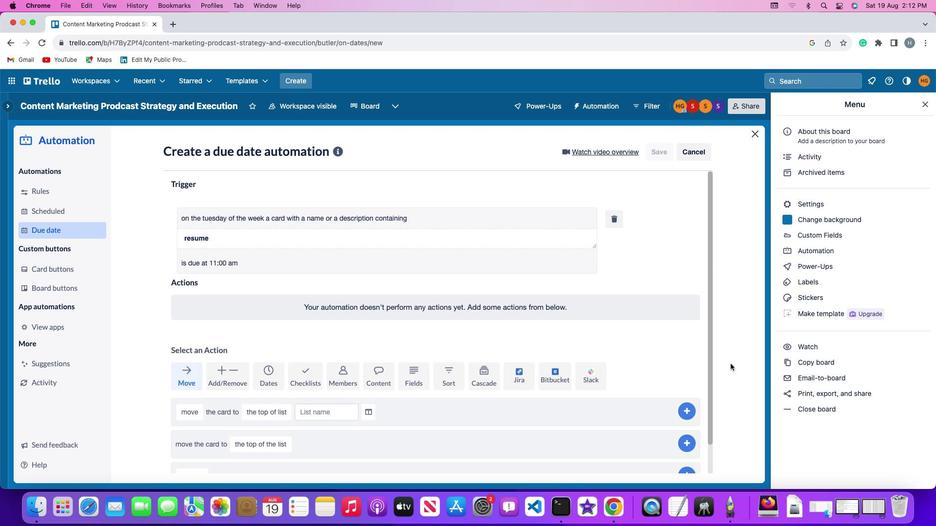 
